 Task: Assign Issue Issue0000000224 to Sprint Sprint0000000134 in Scrum Project Project0000000045 in Jira. Assign Issue Issue0000000225 to Sprint Sprint0000000135 in Scrum Project Project0000000045 in Jira. Assign Issue Issue0000000226 to Sprint Sprint0000000136 in Scrum Project Project0000000046 in Jira. Assign Issue Issue0000000227 to Sprint Sprint0000000136 in Scrum Project Project0000000046 in Jira. Assign Issue Issue0000000228 to Sprint Sprint0000000137 in Scrum Project Project0000000046 in Jira
Action: Mouse moved to (1190, 525)
Screenshot: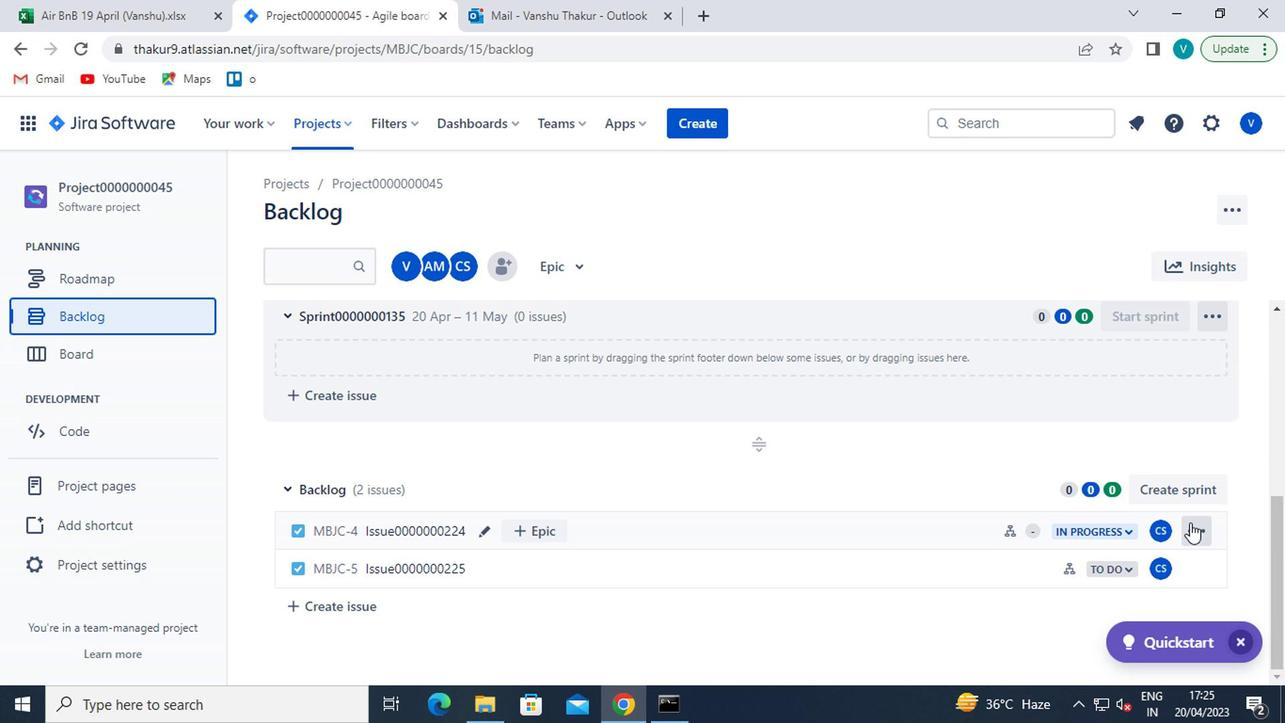 
Action: Mouse pressed left at (1190, 525)
Screenshot: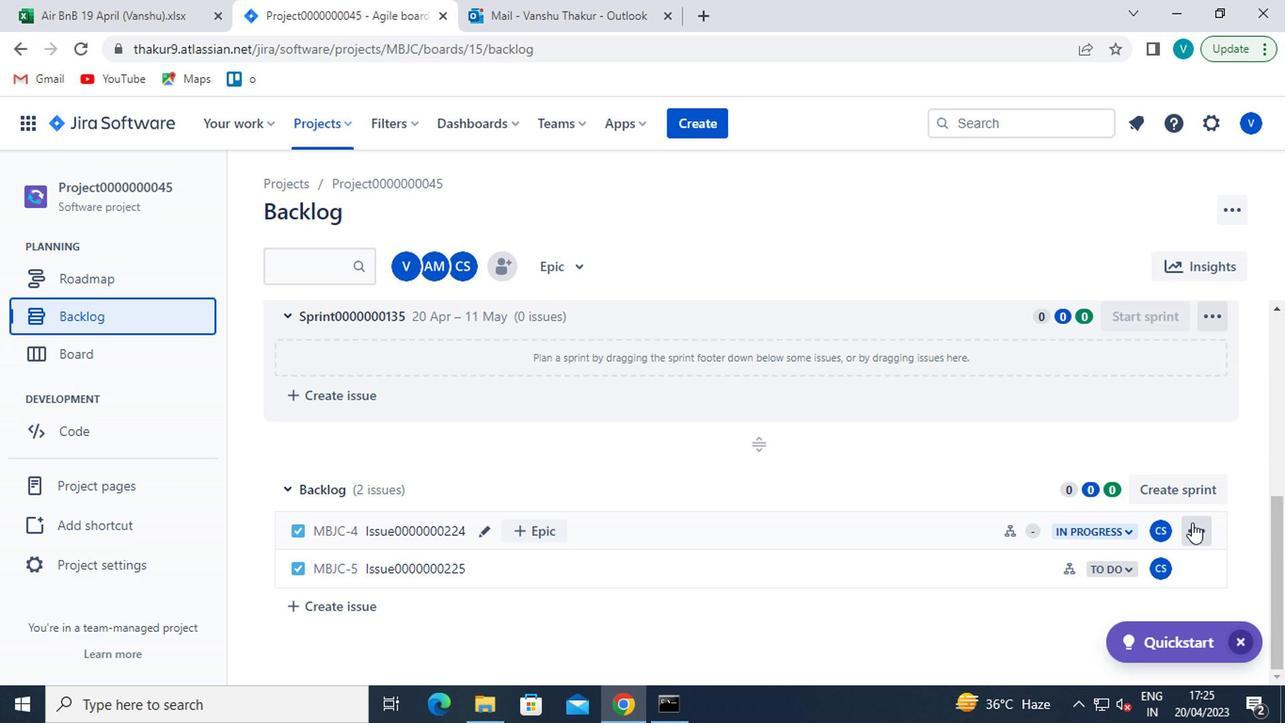 
Action: Mouse moved to (1165, 433)
Screenshot: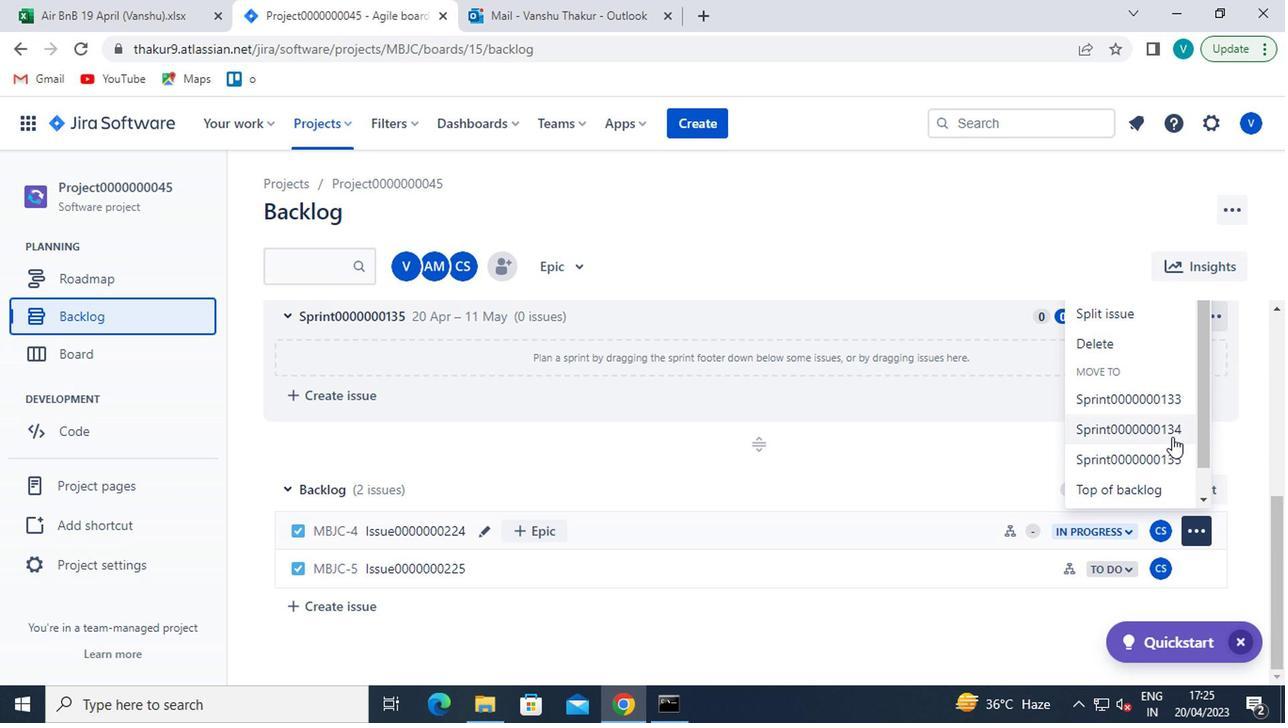 
Action: Mouse pressed left at (1165, 433)
Screenshot: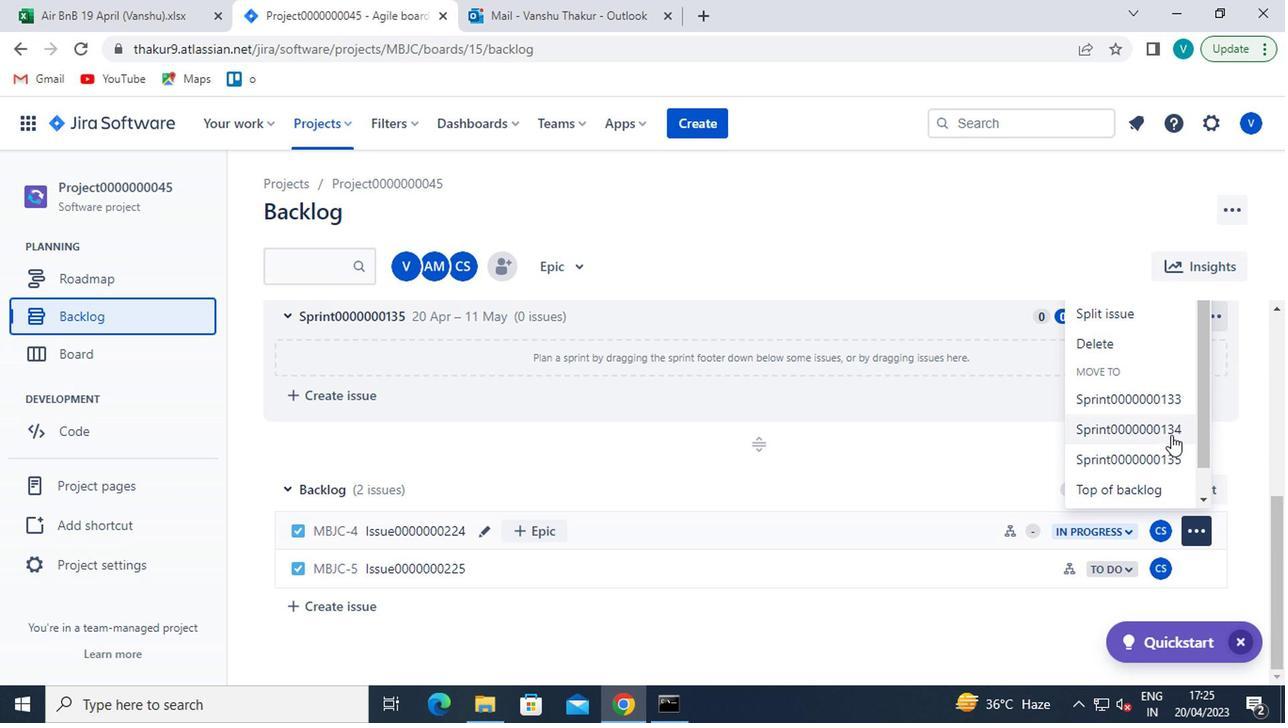 
Action: Mouse moved to (1188, 573)
Screenshot: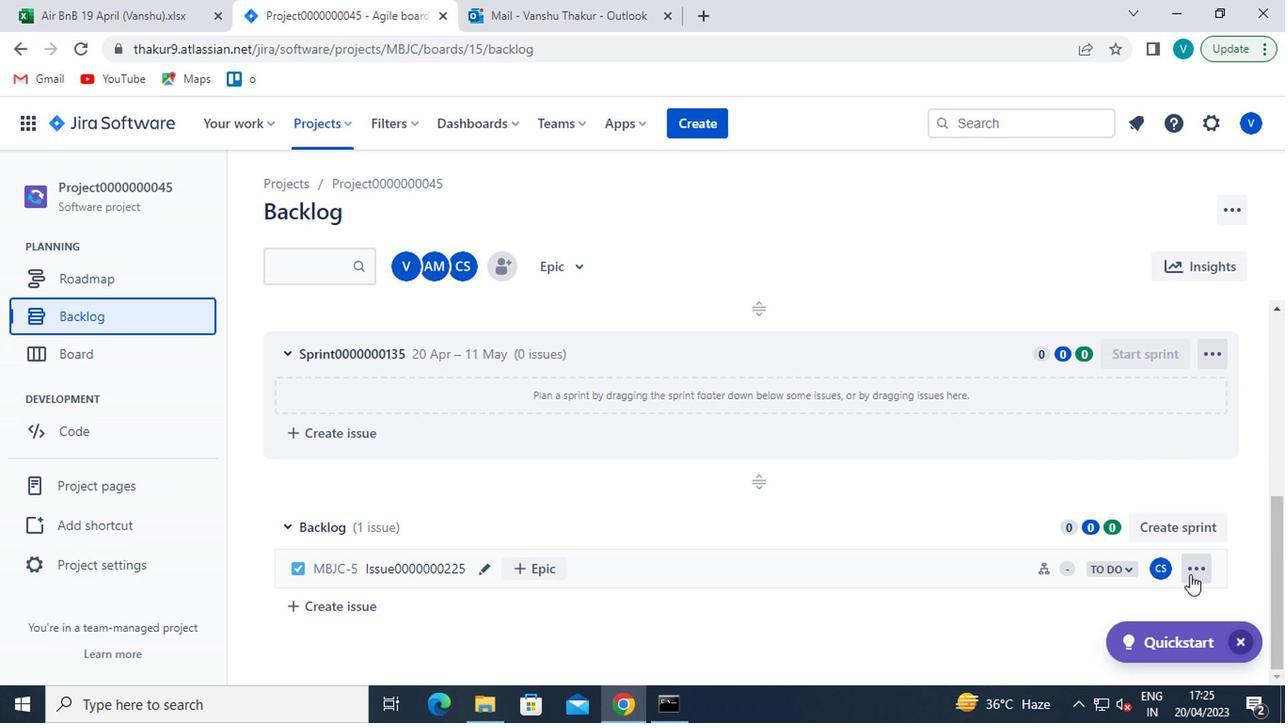
Action: Mouse pressed left at (1188, 573)
Screenshot: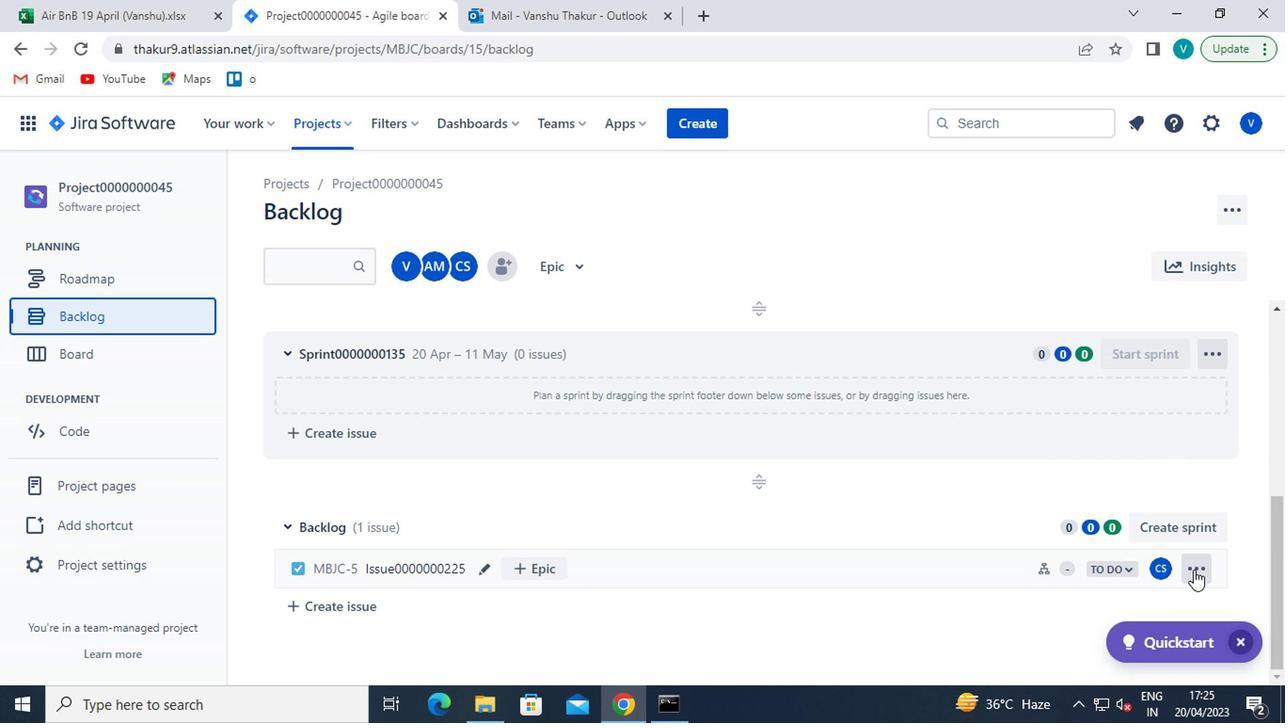 
Action: Mouse moved to (1162, 496)
Screenshot: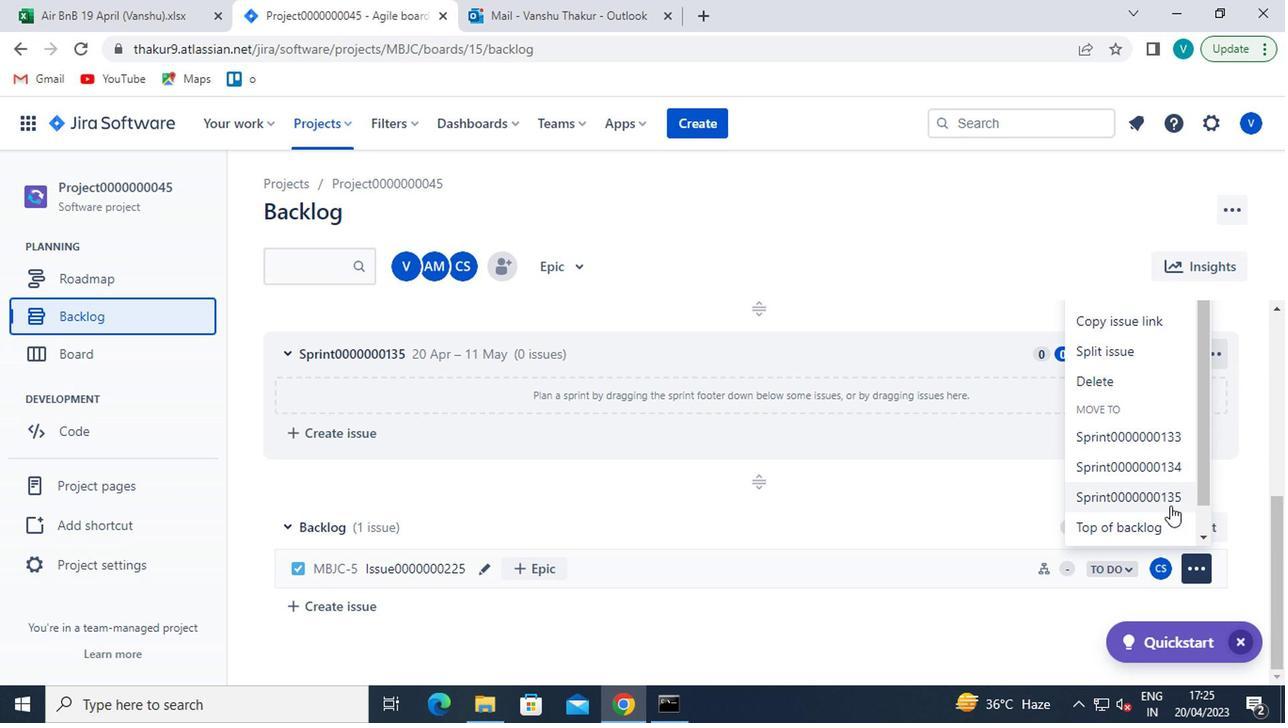 
Action: Mouse pressed left at (1162, 496)
Screenshot: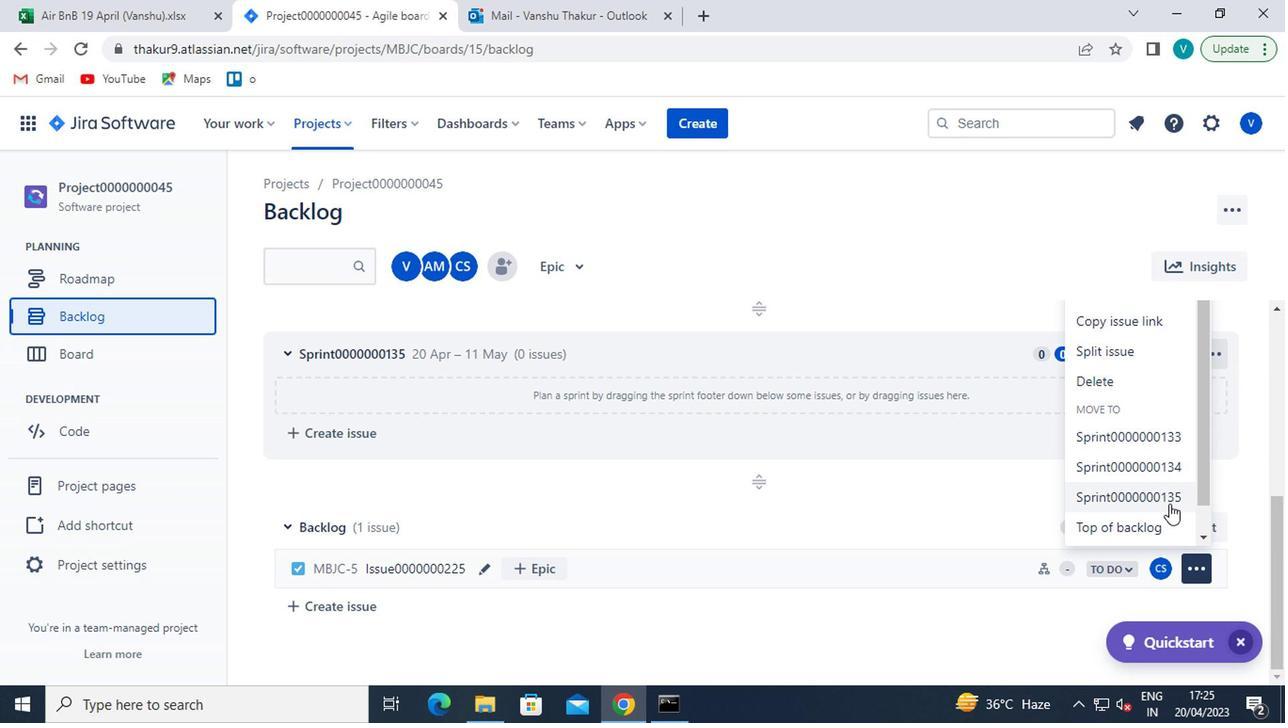 
Action: Mouse moved to (317, 123)
Screenshot: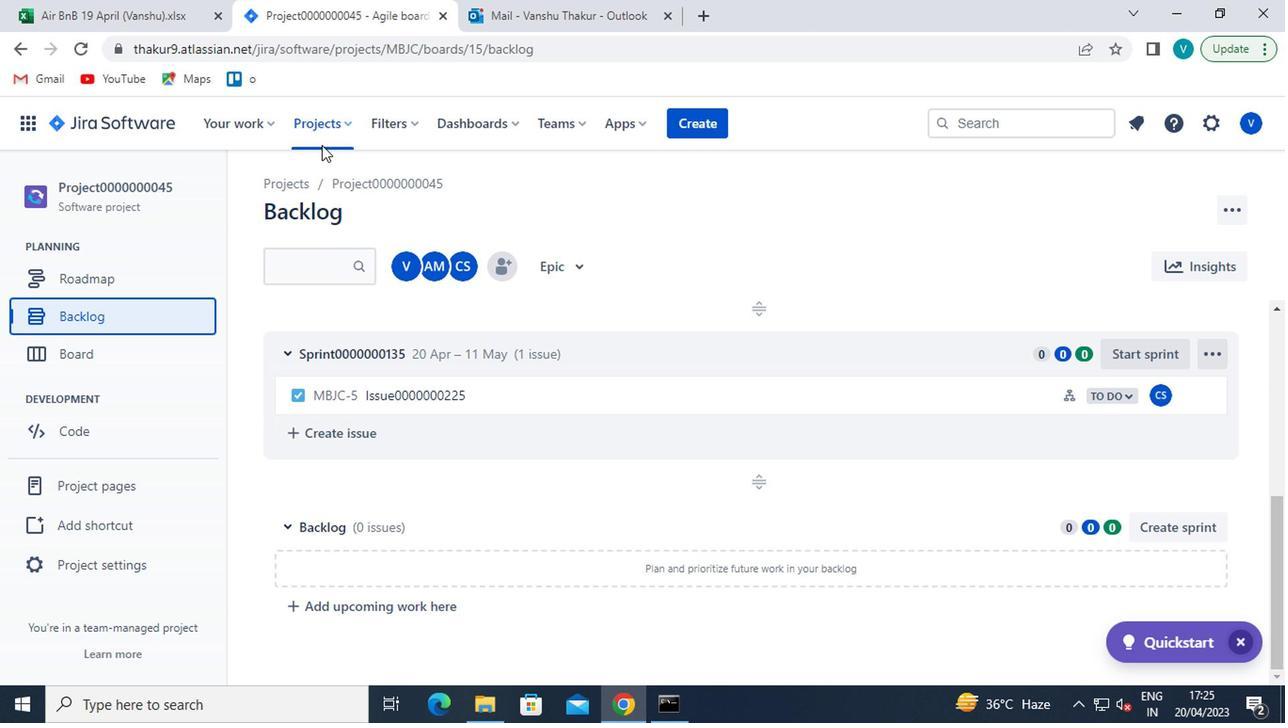 
Action: Mouse pressed left at (317, 123)
Screenshot: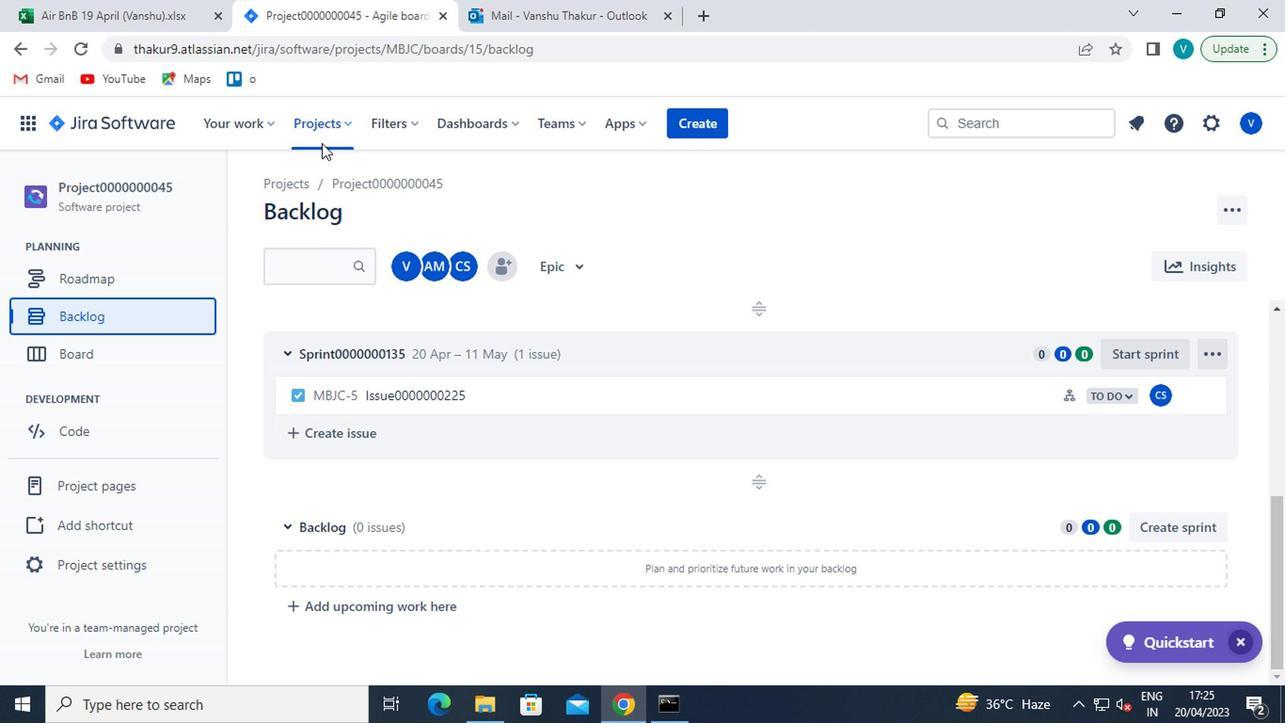 
Action: Mouse moved to (389, 243)
Screenshot: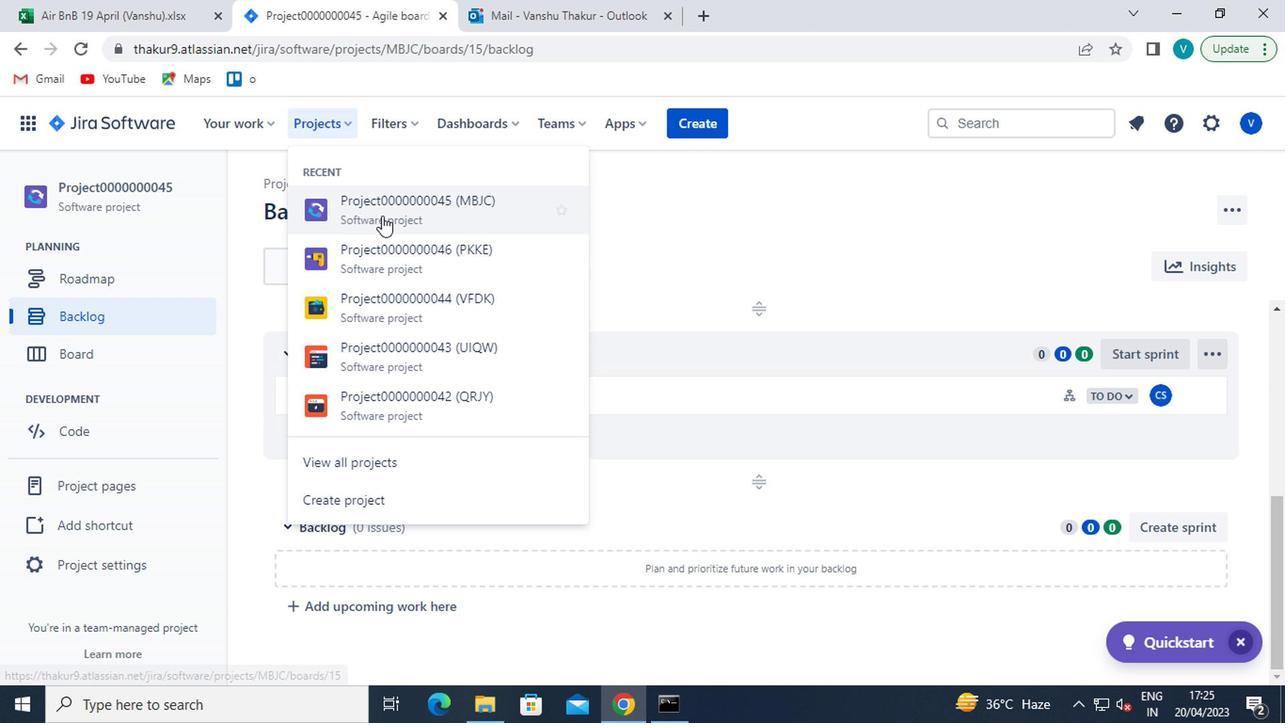 
Action: Mouse pressed left at (389, 243)
Screenshot: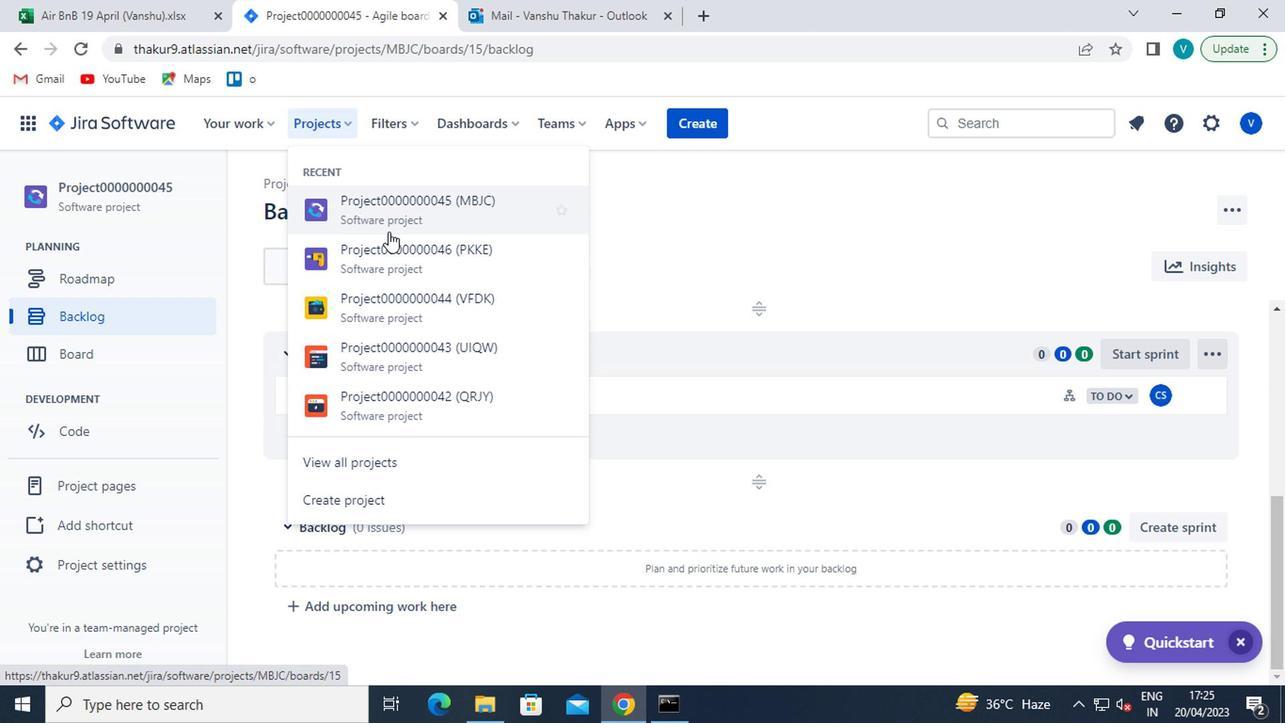 
Action: Mouse moved to (89, 306)
Screenshot: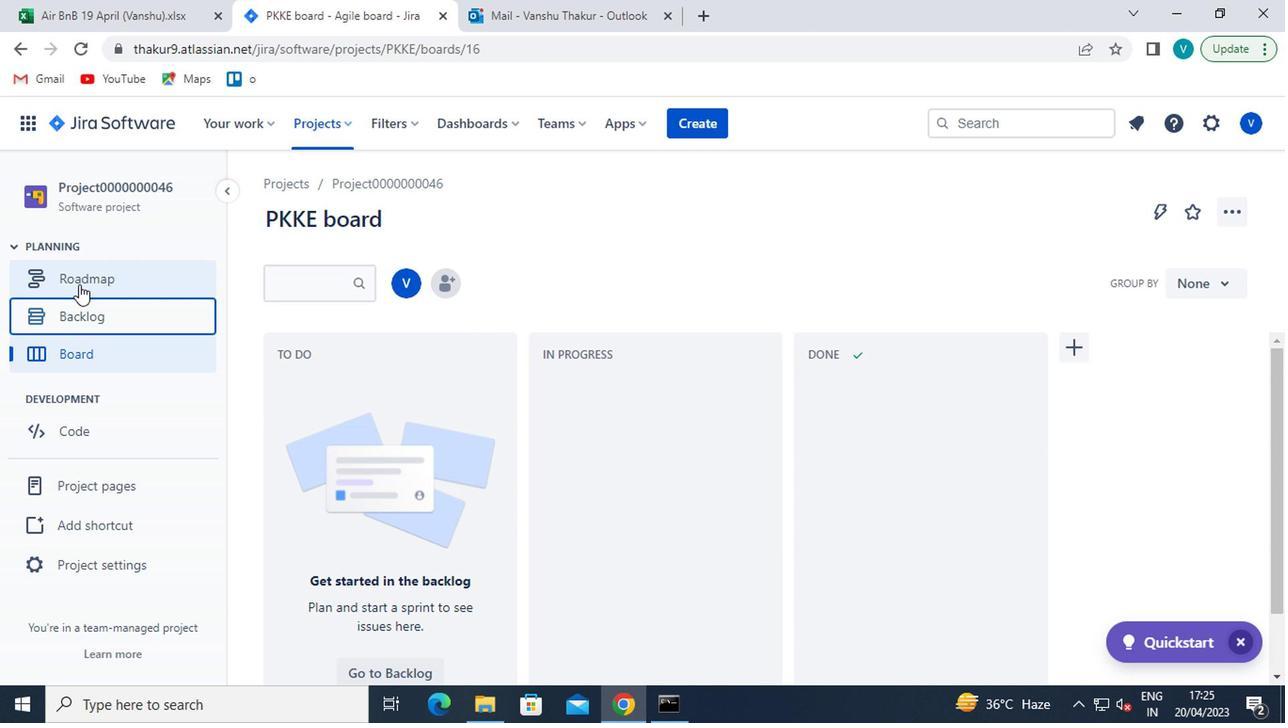 
Action: Mouse pressed left at (89, 306)
Screenshot: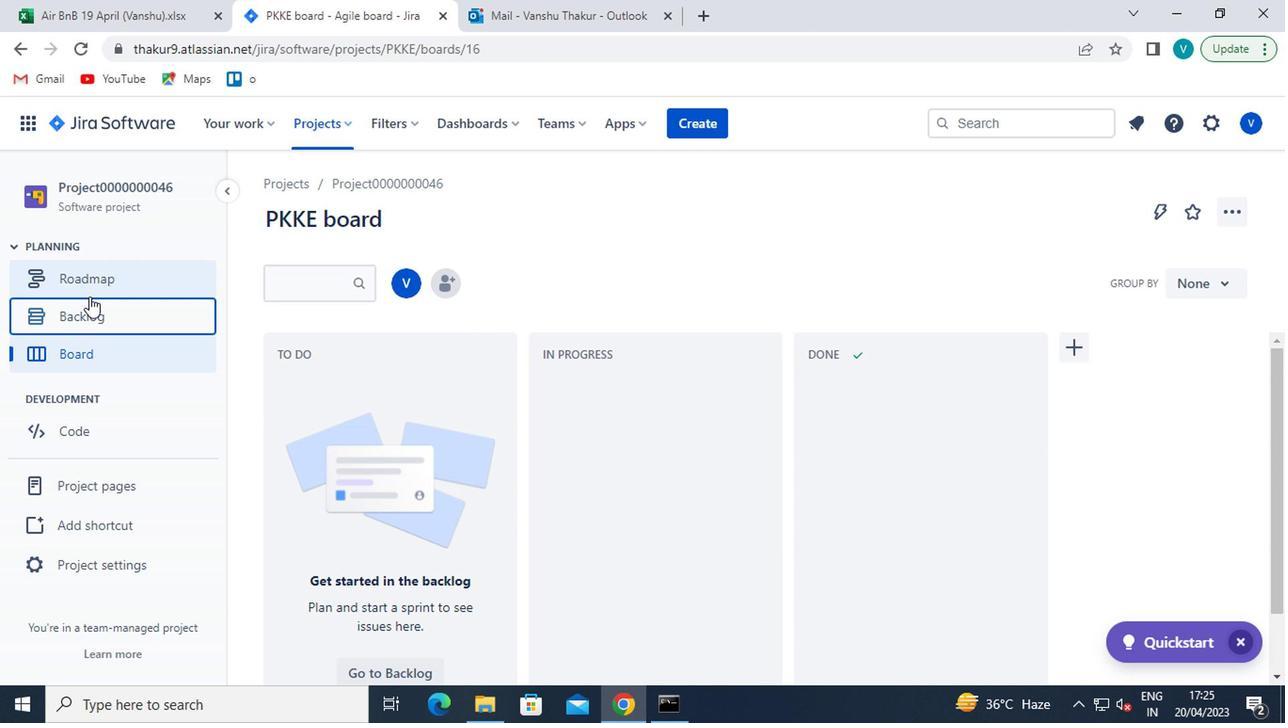 
Action: Mouse moved to (767, 425)
Screenshot: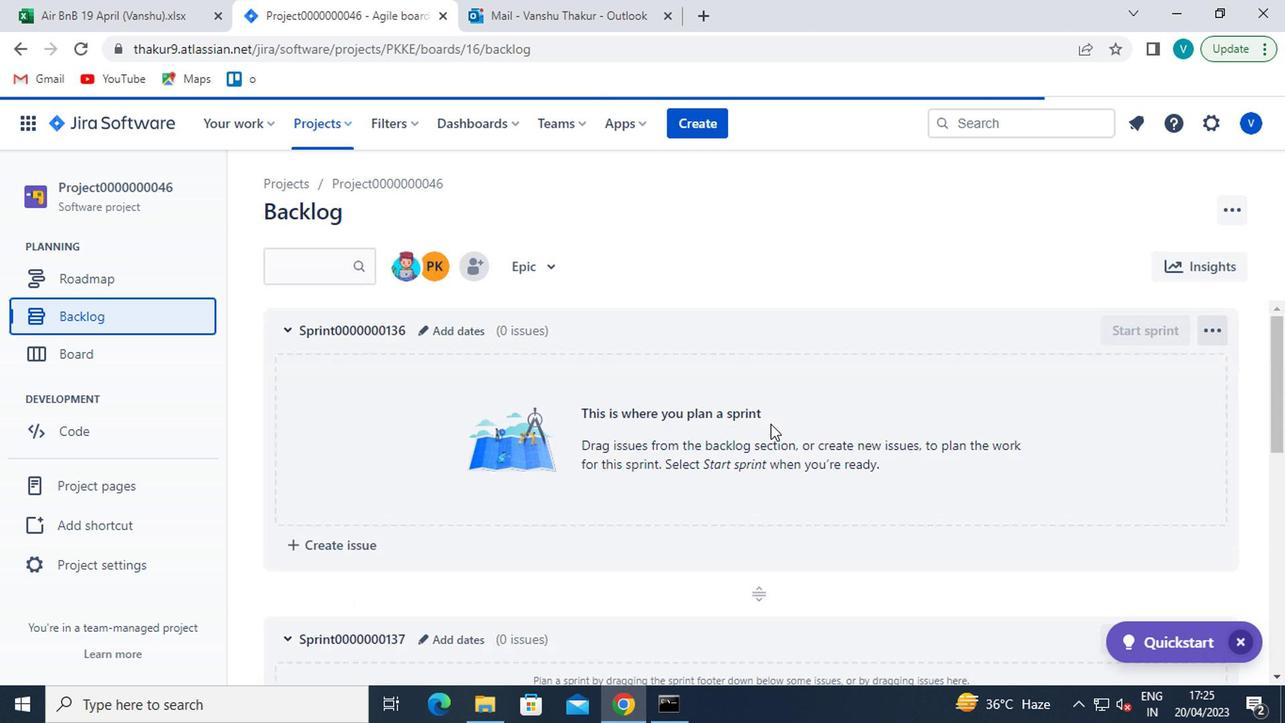 
Action: Mouse scrolled (767, 425) with delta (0, 0)
Screenshot: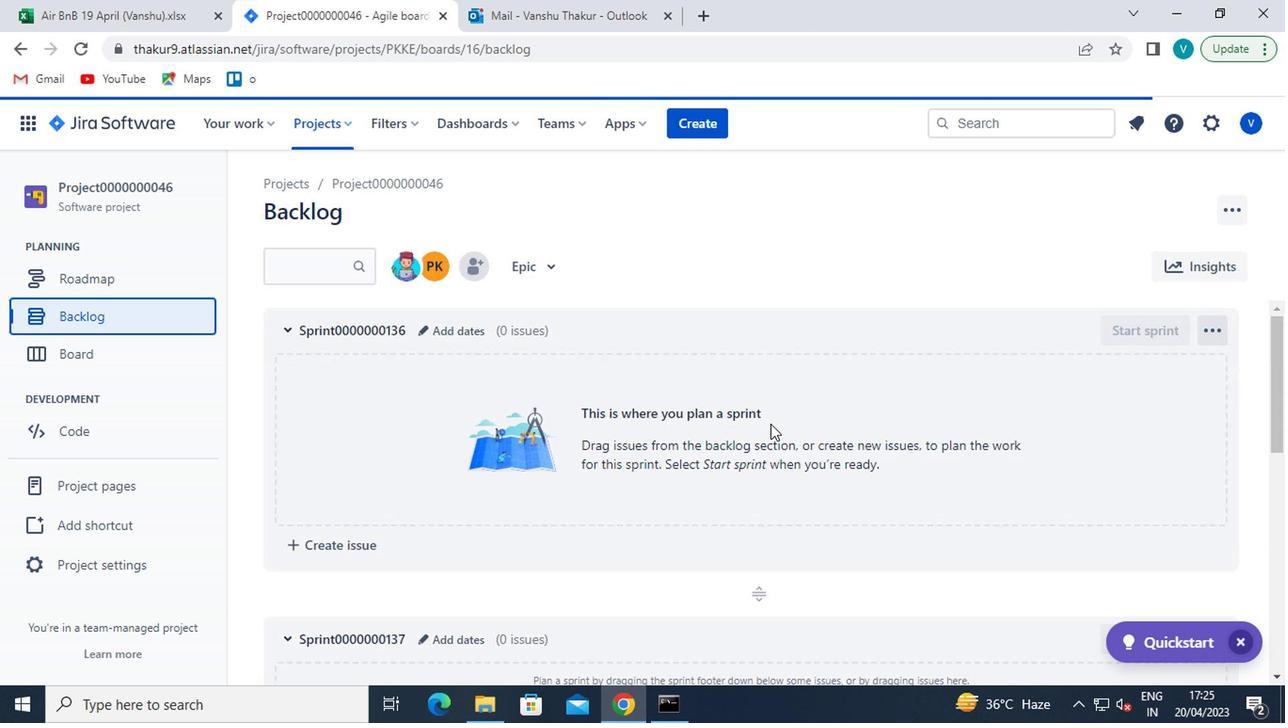 
Action: Mouse moved to (773, 435)
Screenshot: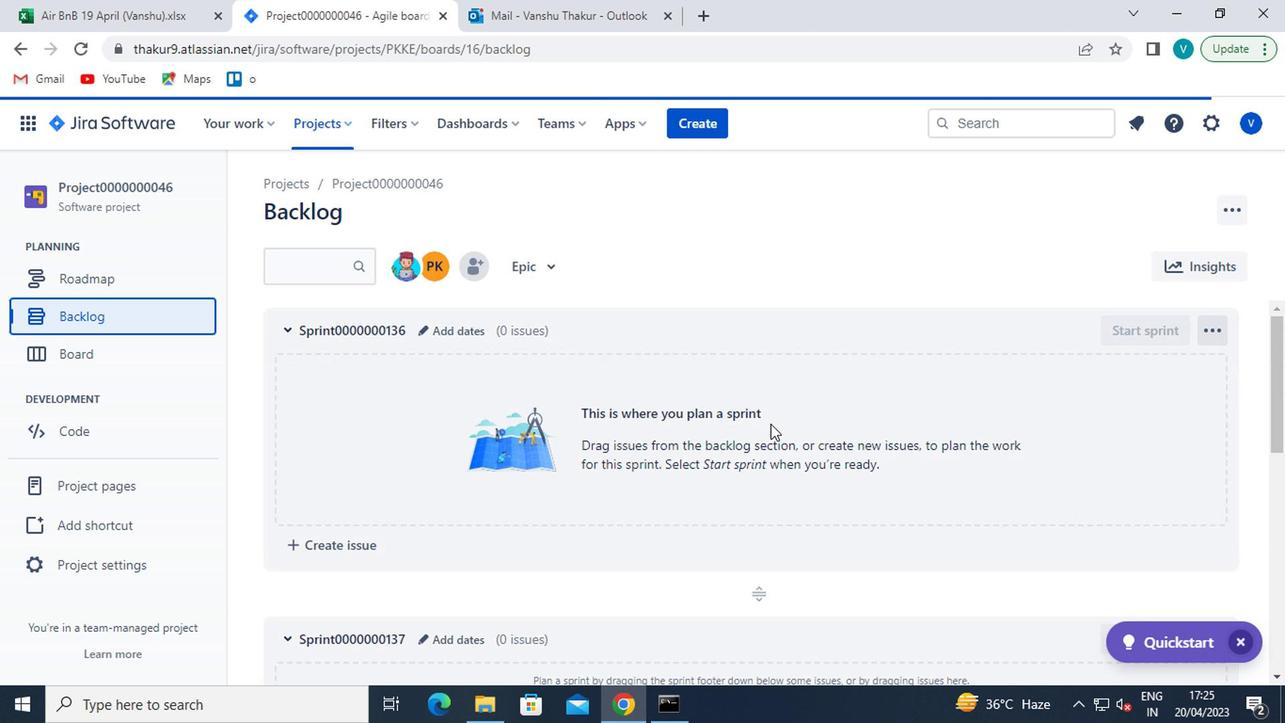 
Action: Mouse scrolled (773, 434) with delta (0, 0)
Screenshot: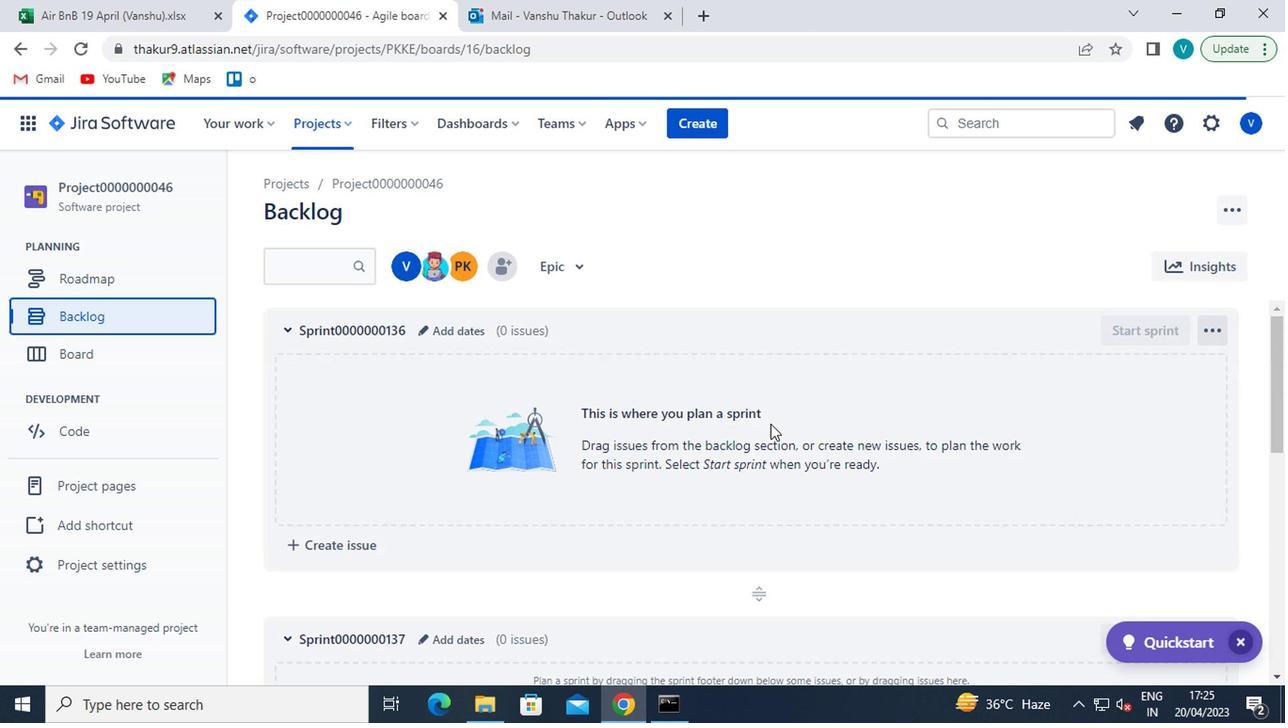 
Action: Mouse moved to (774, 437)
Screenshot: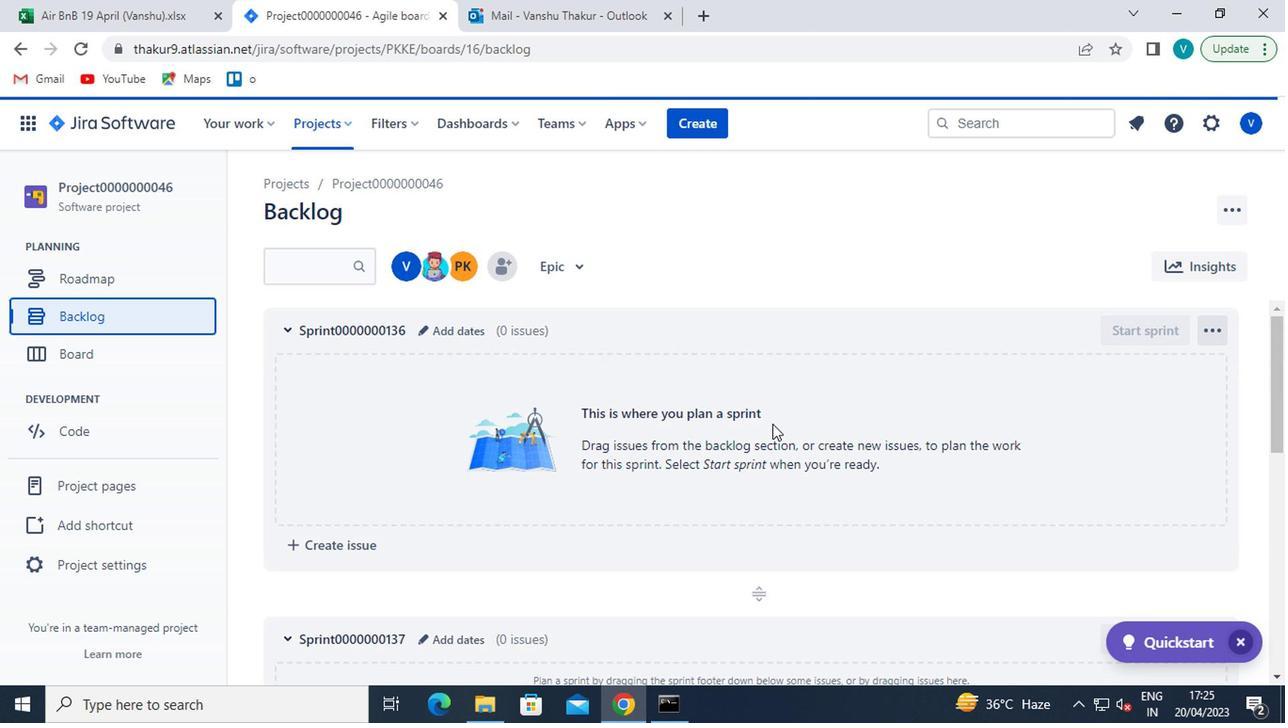 
Action: Mouse scrolled (774, 436) with delta (0, 0)
Screenshot: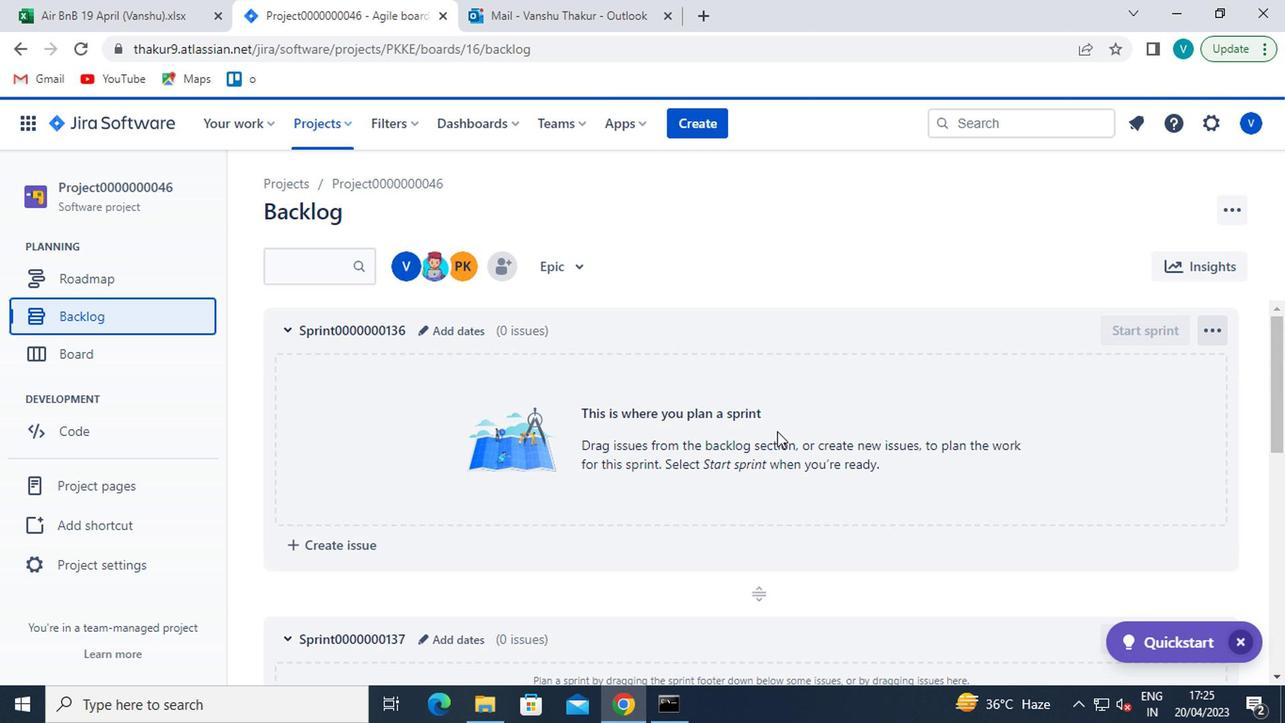 
Action: Mouse moved to (775, 439)
Screenshot: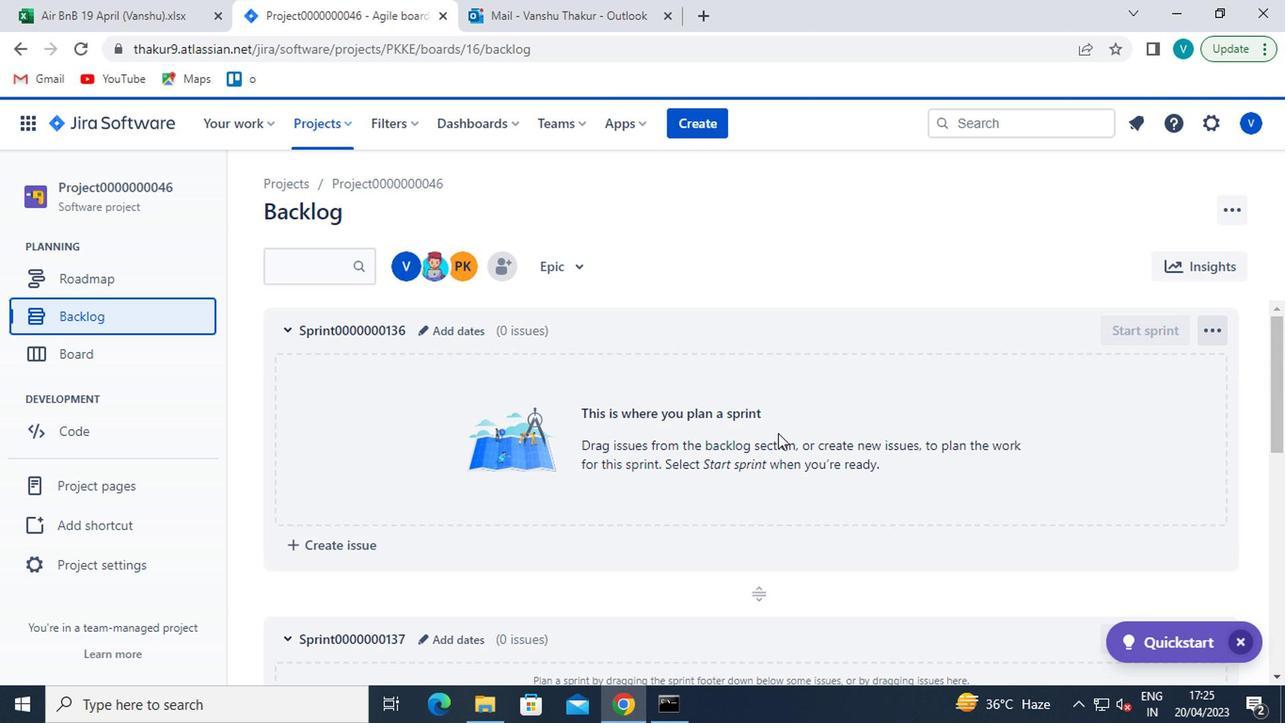 
Action: Mouse scrolled (775, 439) with delta (0, 0)
Screenshot: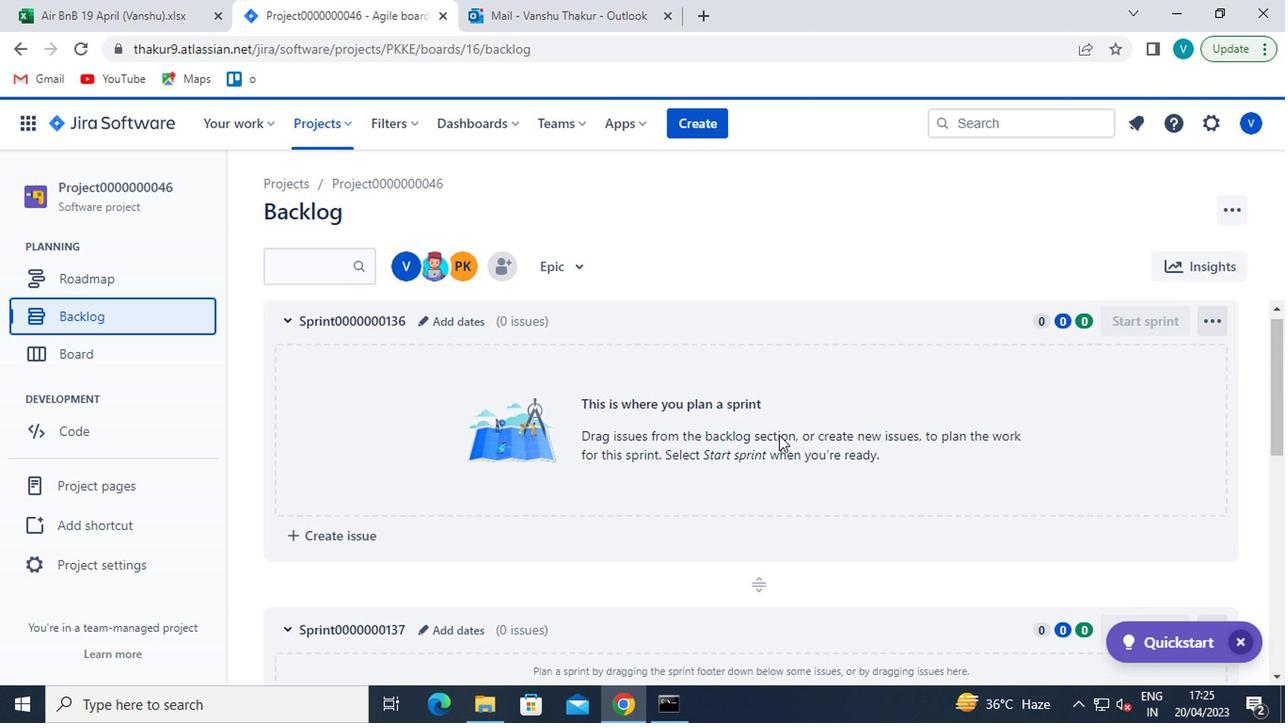 
Action: Mouse scrolled (775, 439) with delta (0, 0)
Screenshot: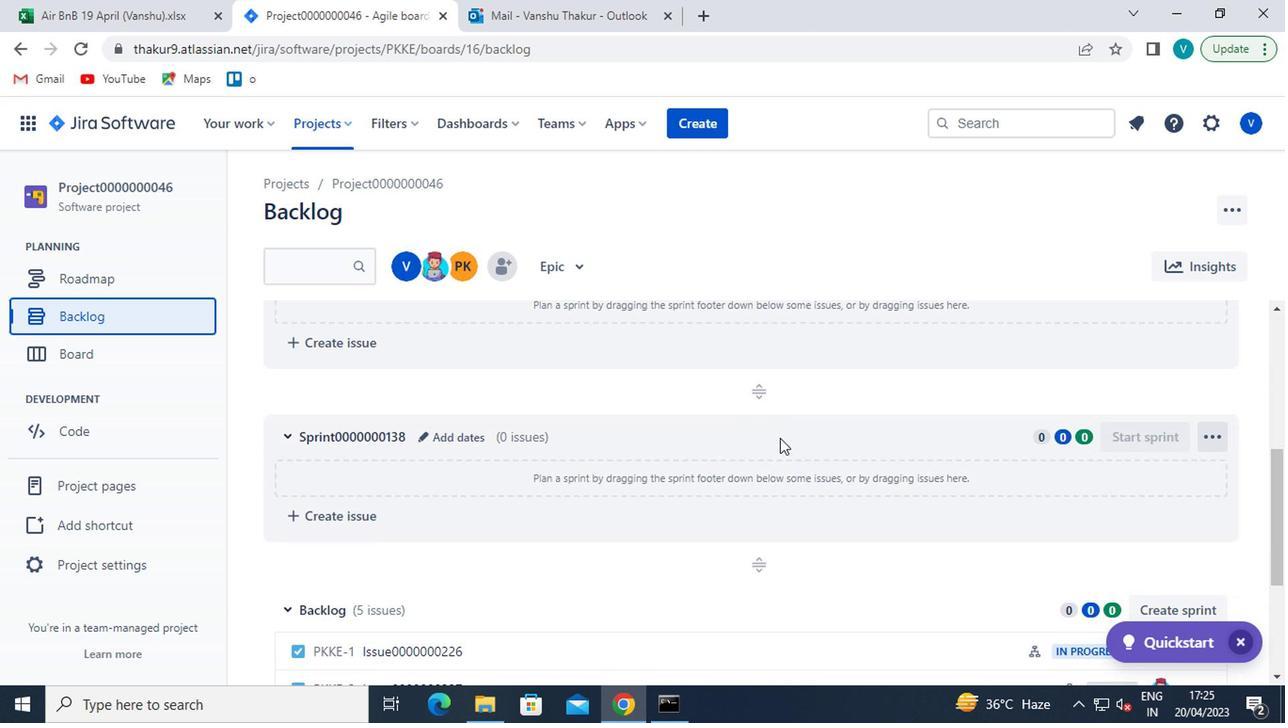 
Action: Mouse scrolled (775, 439) with delta (0, 0)
Screenshot: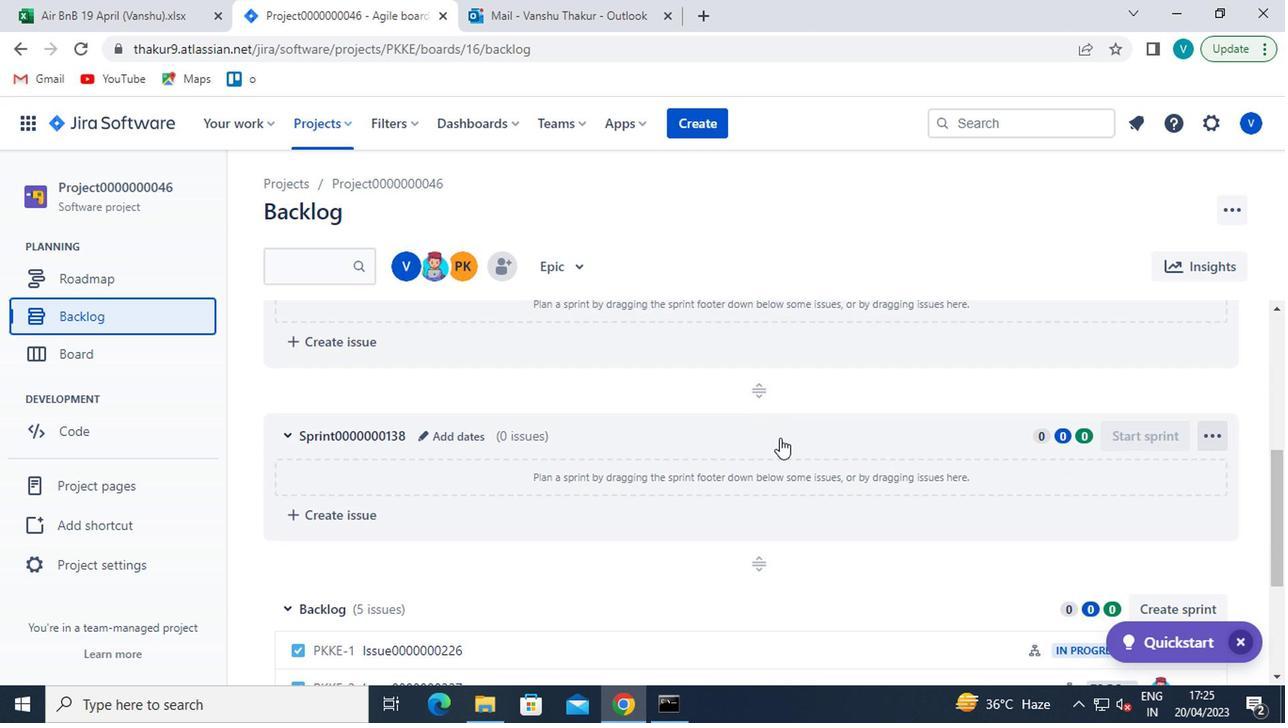 
Action: Mouse moved to (1190, 457)
Screenshot: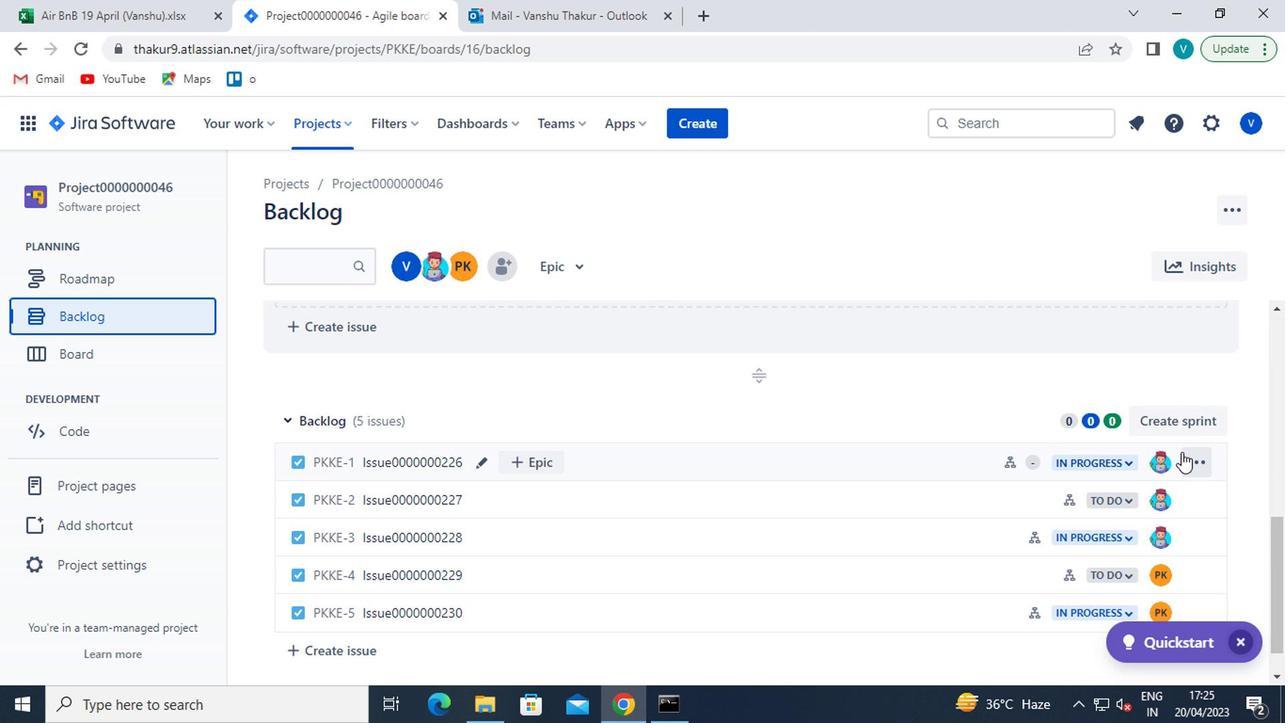 
Action: Mouse pressed left at (1190, 457)
Screenshot: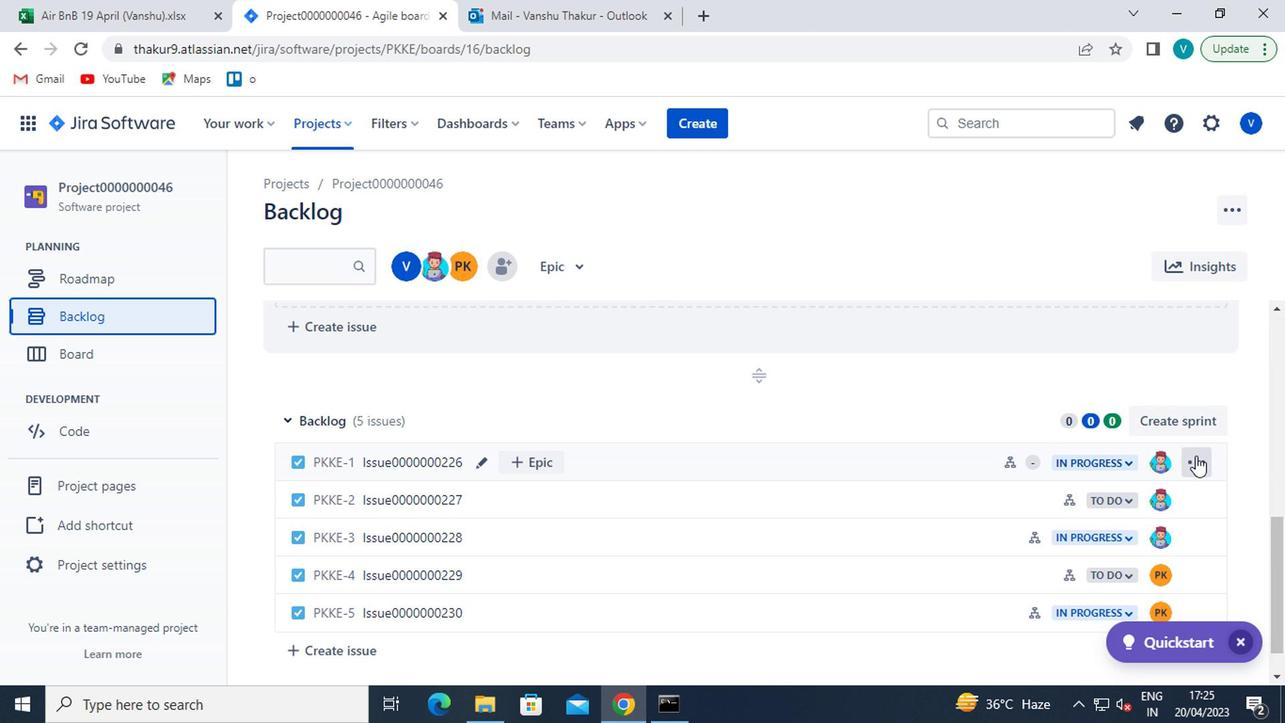 
Action: Mouse moved to (1162, 330)
Screenshot: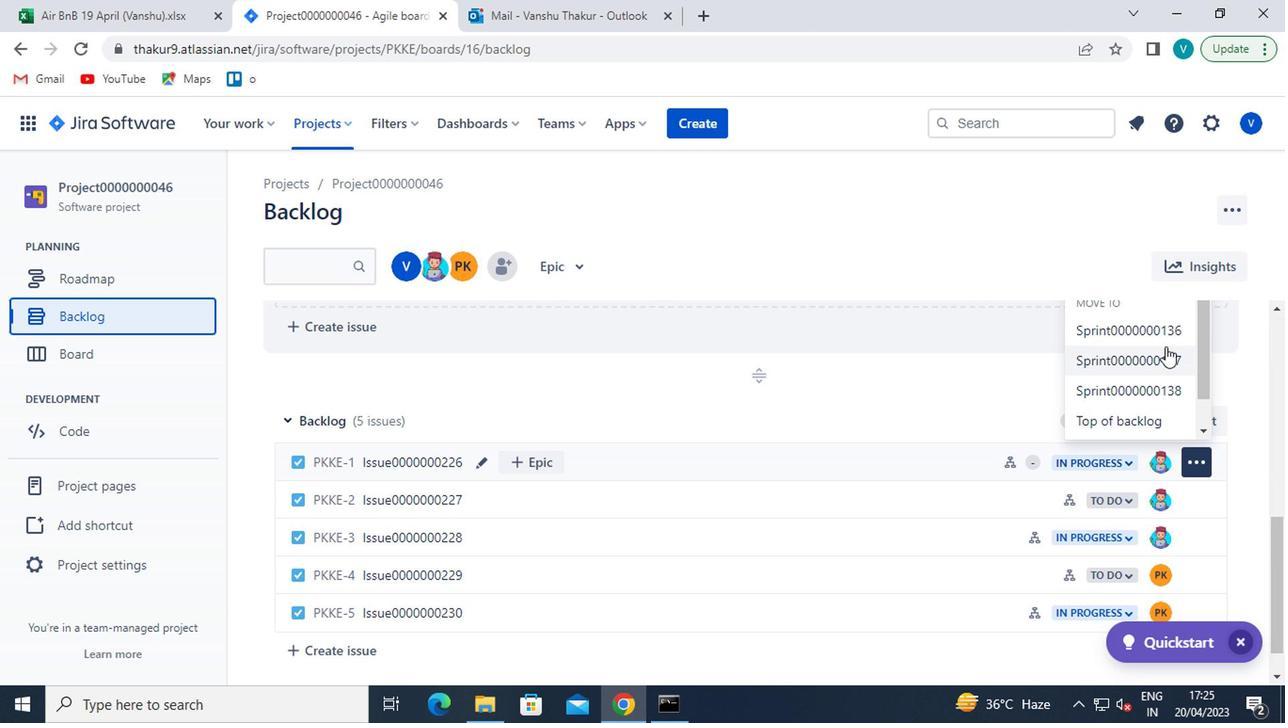 
Action: Mouse pressed left at (1162, 330)
Screenshot: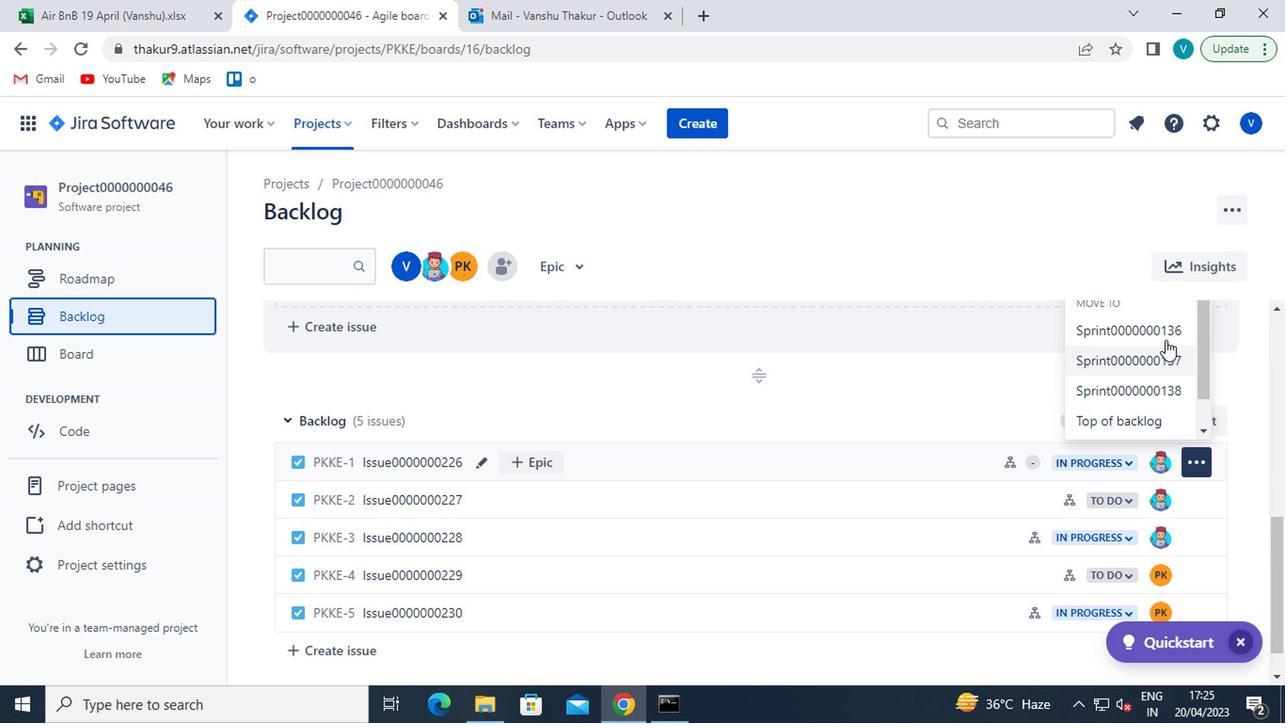 
Action: Mouse moved to (1186, 464)
Screenshot: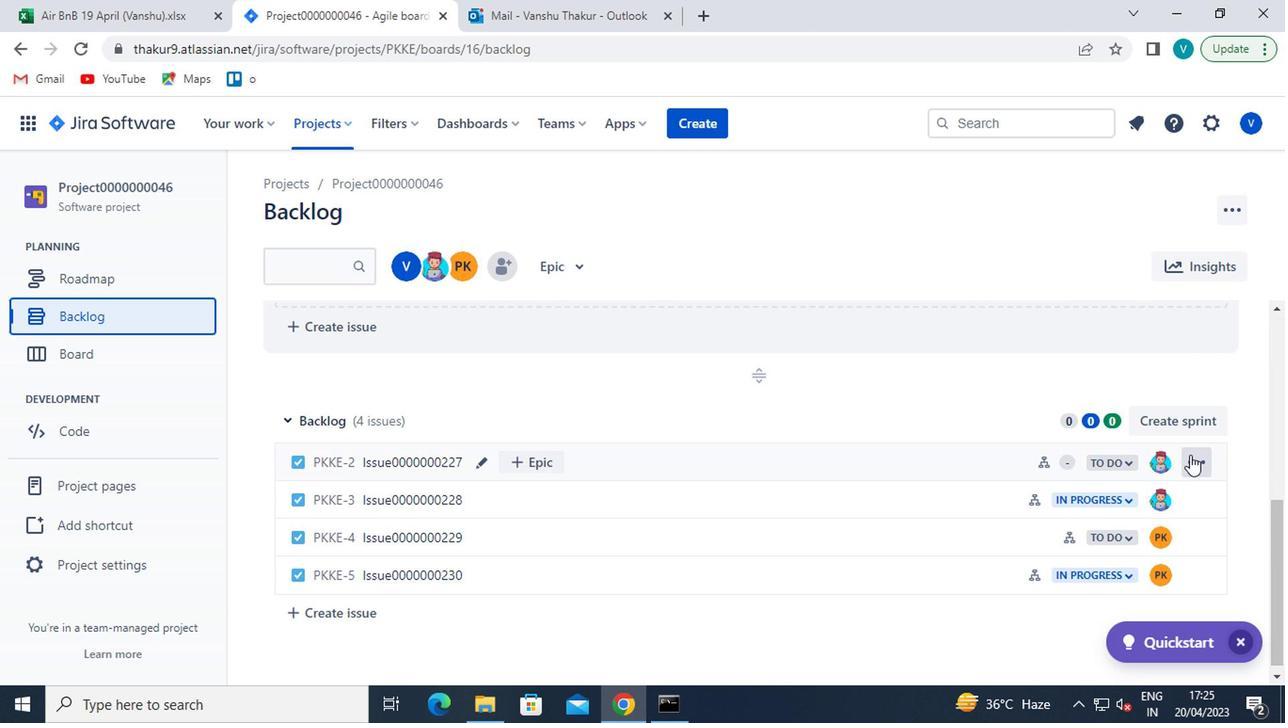 
Action: Mouse pressed left at (1186, 464)
Screenshot: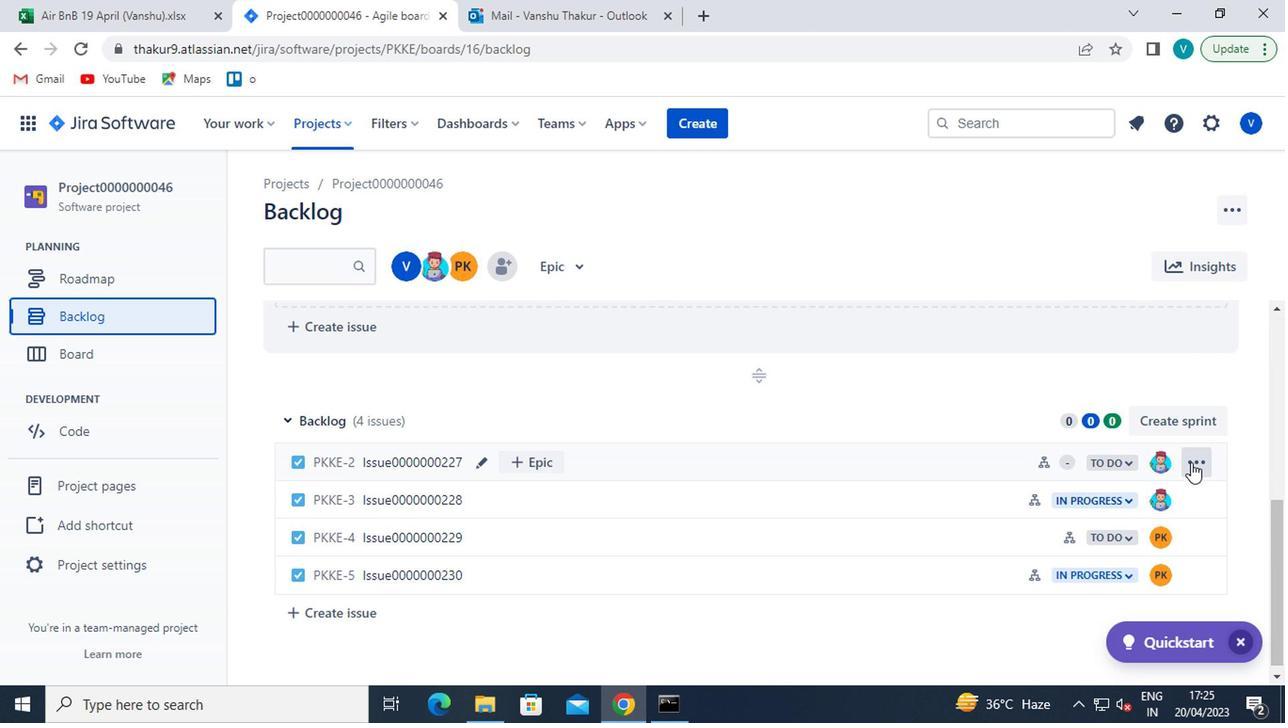
Action: Mouse moved to (1155, 328)
Screenshot: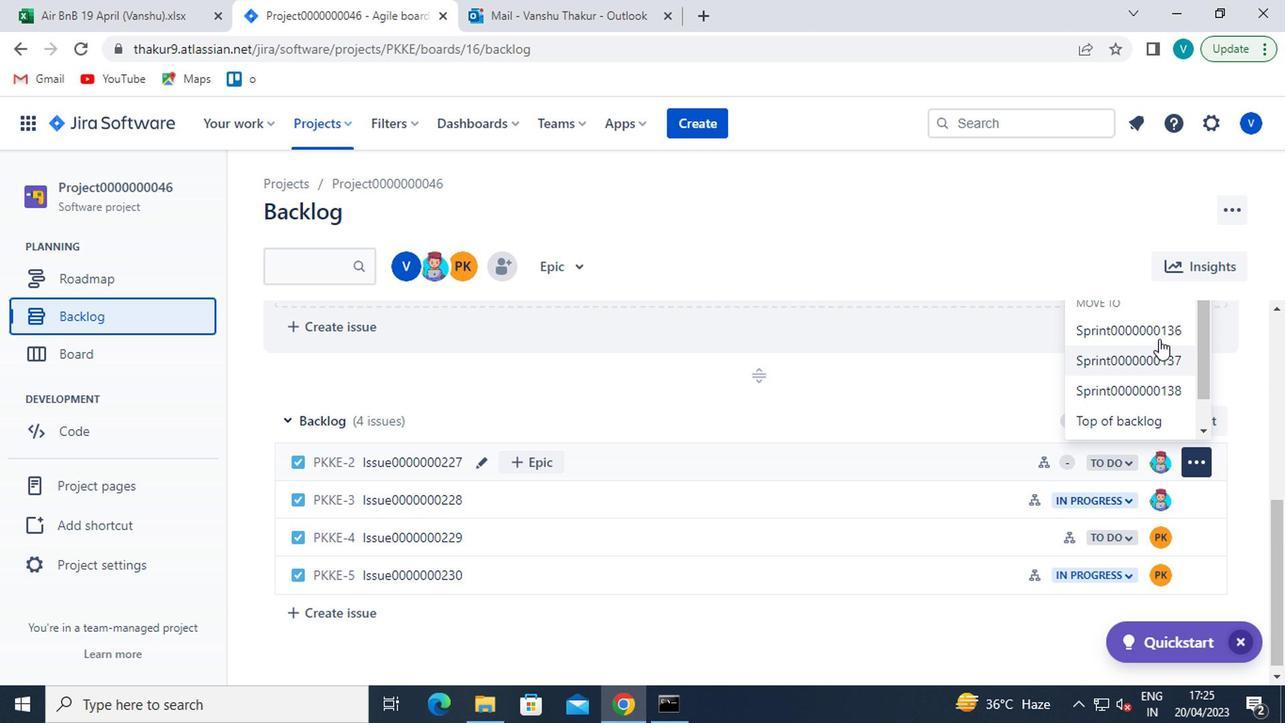 
Action: Mouse pressed left at (1155, 328)
Screenshot: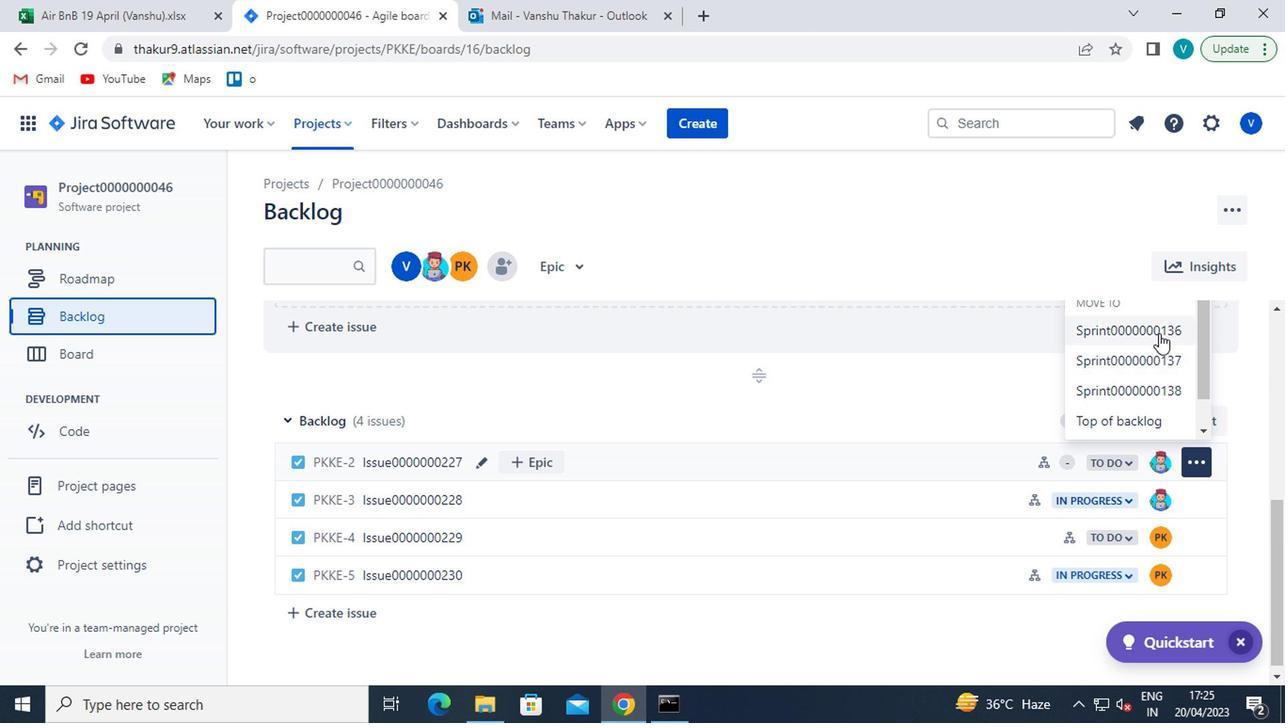 
Action: Mouse moved to (1187, 494)
Screenshot: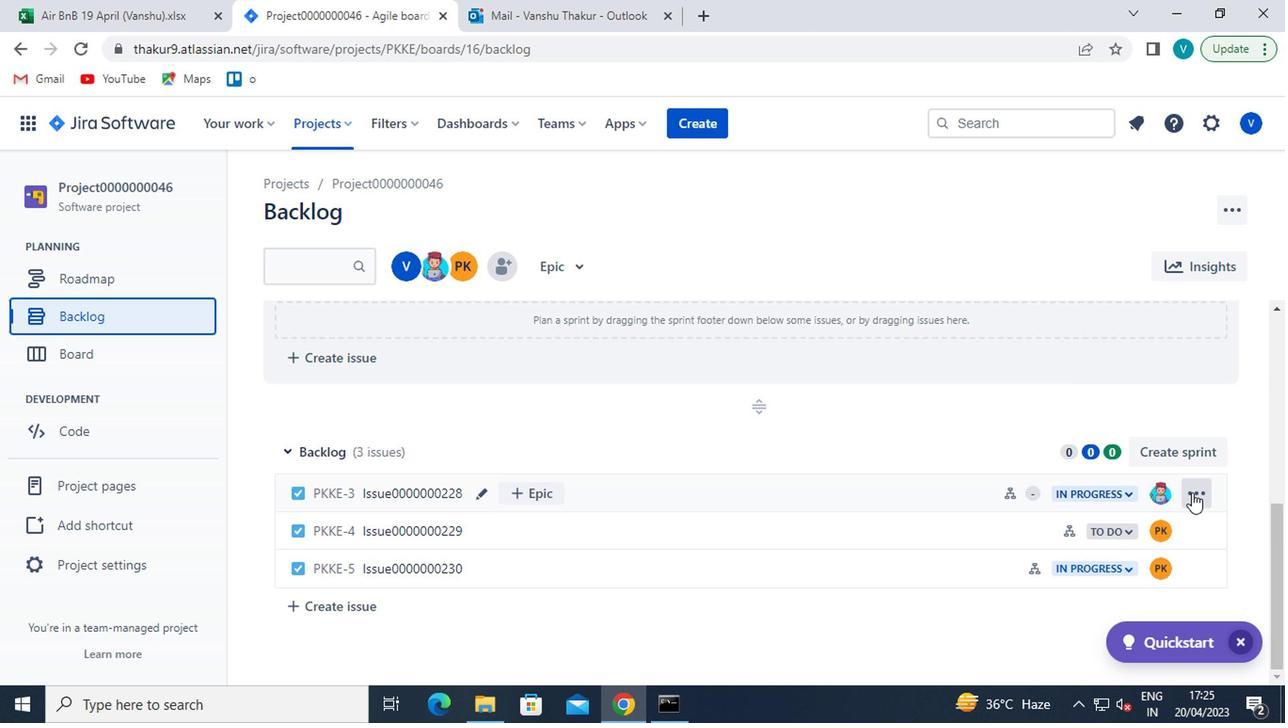 
Action: Mouse pressed left at (1187, 494)
Screenshot: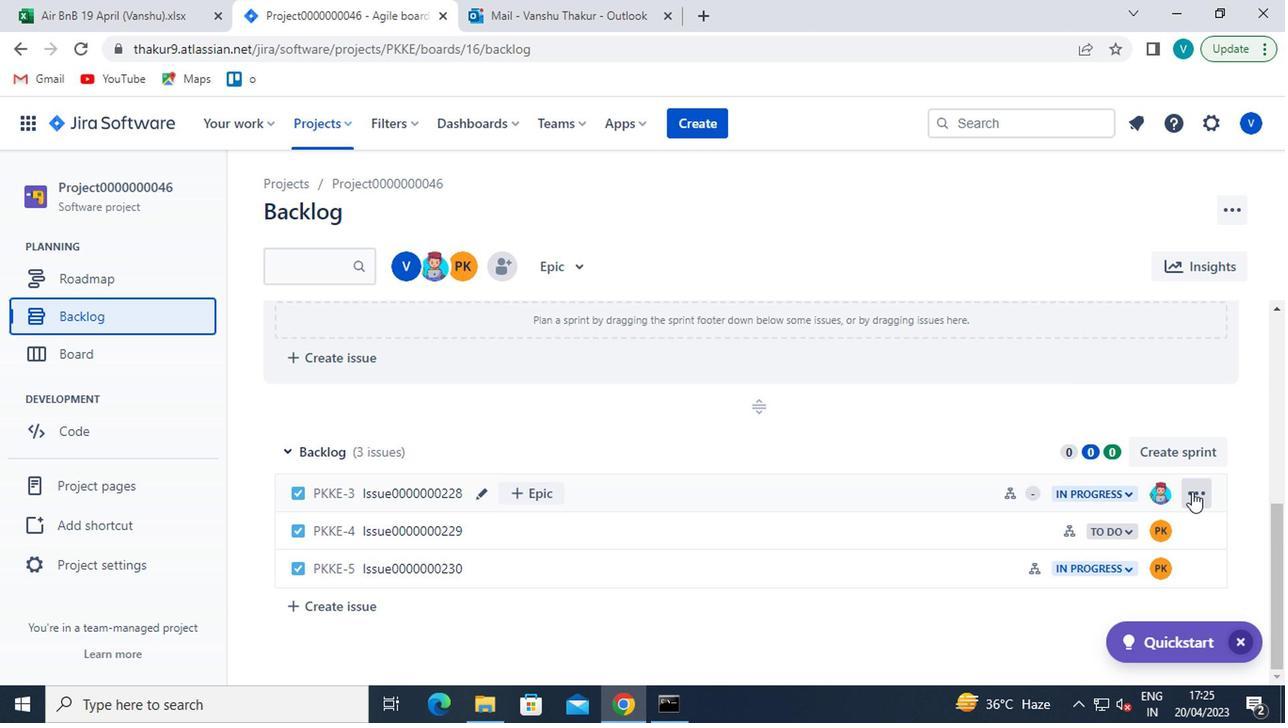 
Action: Mouse moved to (1168, 379)
Screenshot: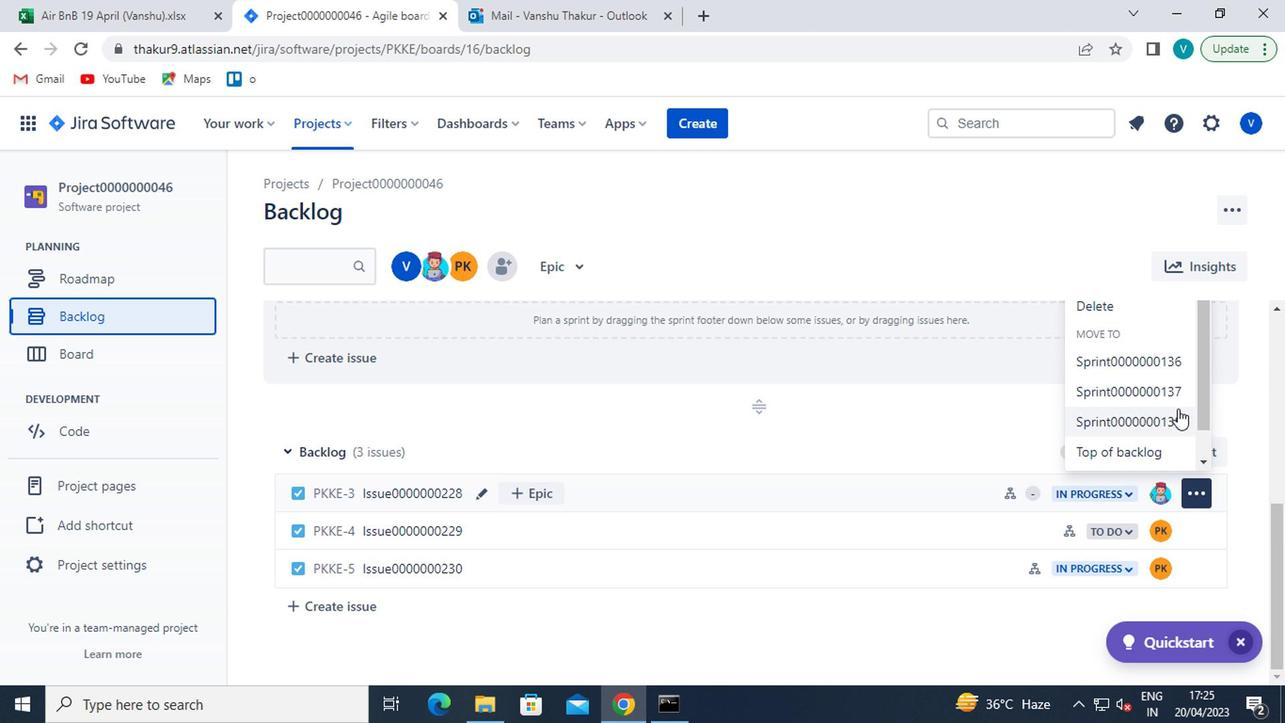 
Action: Mouse pressed left at (1168, 379)
Screenshot: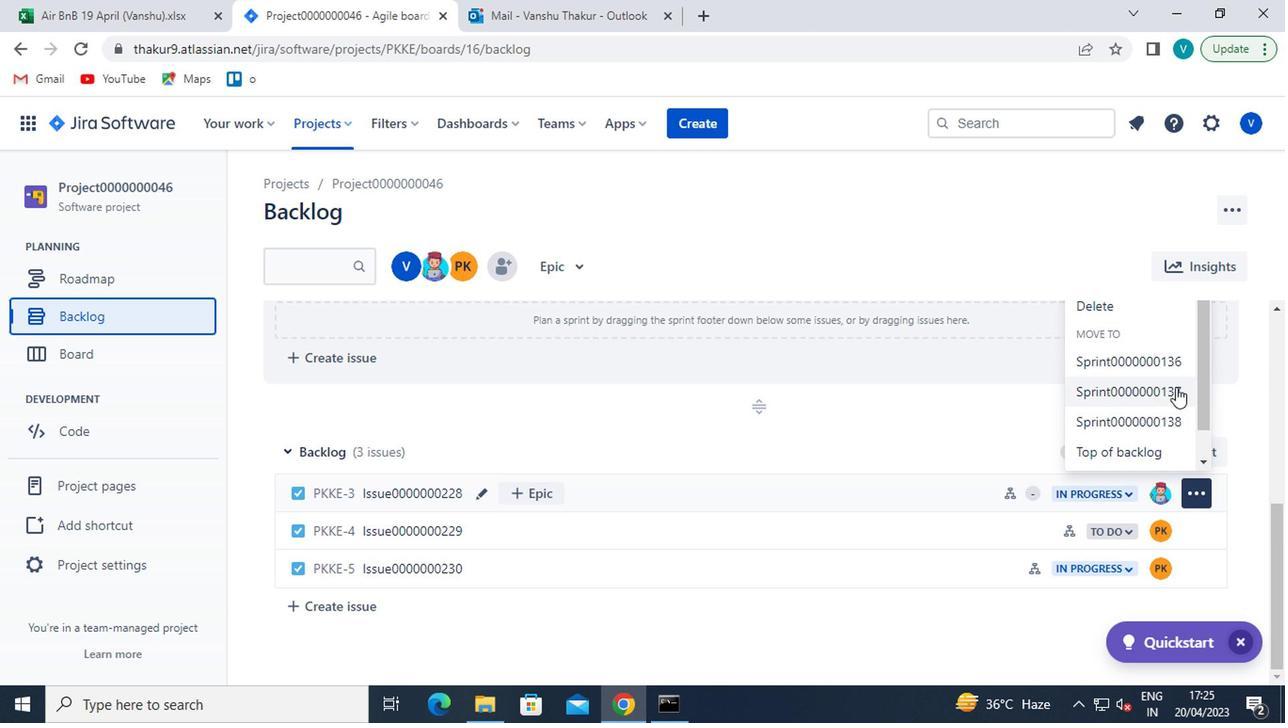 
Action: Mouse moved to (1101, 394)
Screenshot: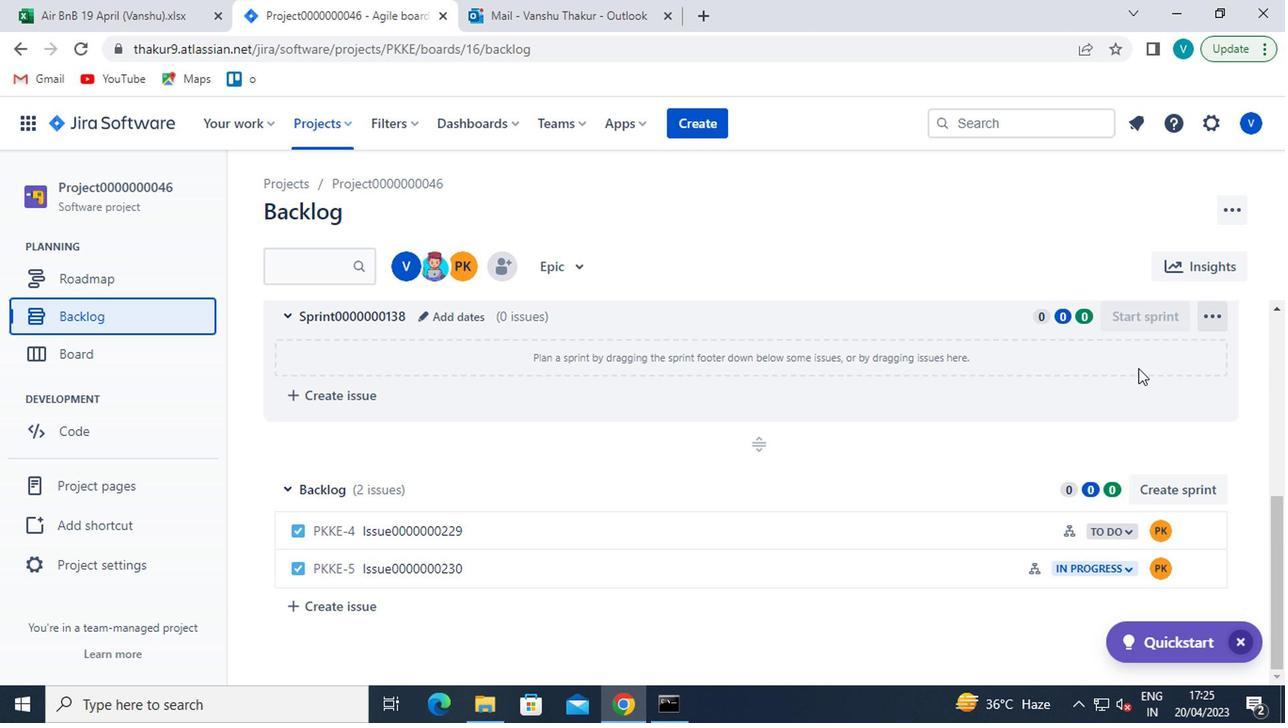 
